 Task: Find flights for 3 adults from London to Amsterdam on June 20, 2023 with a return on June 25, 2023.
Action: Mouse moved to (354, 403)
Screenshot: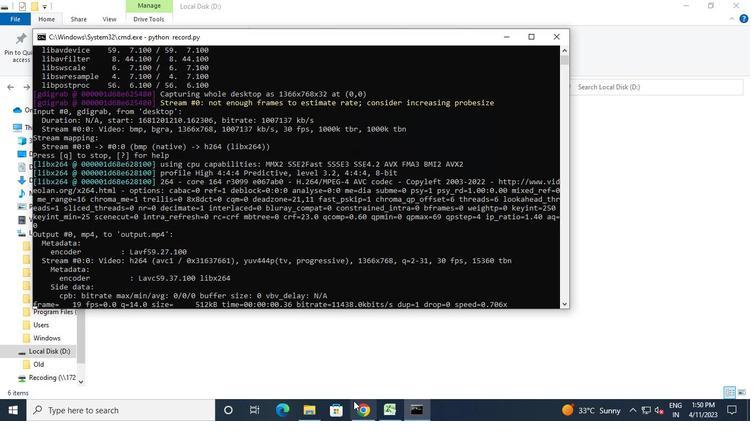 
Action: Mouse pressed left at (354, 403)
Screenshot: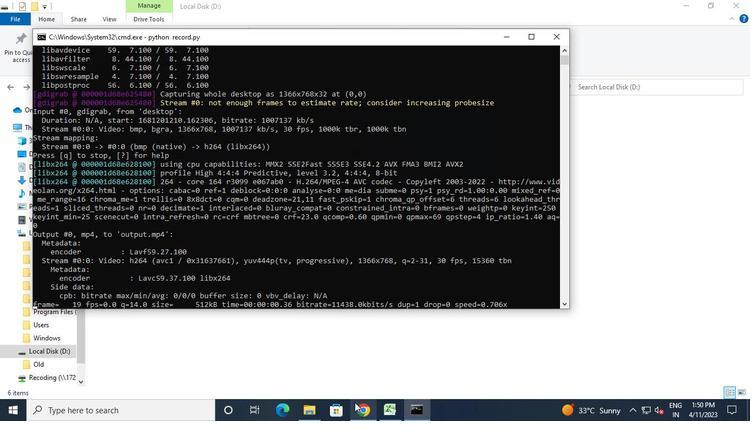 
Action: Mouse moved to (34, 154)
Screenshot: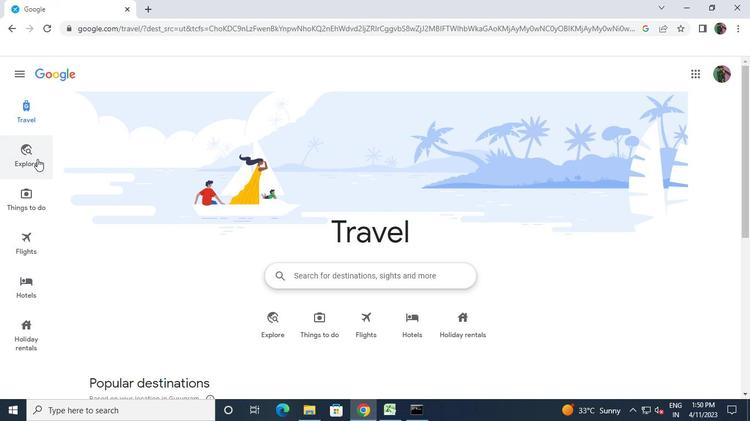 
Action: Mouse pressed left at (34, 154)
Screenshot: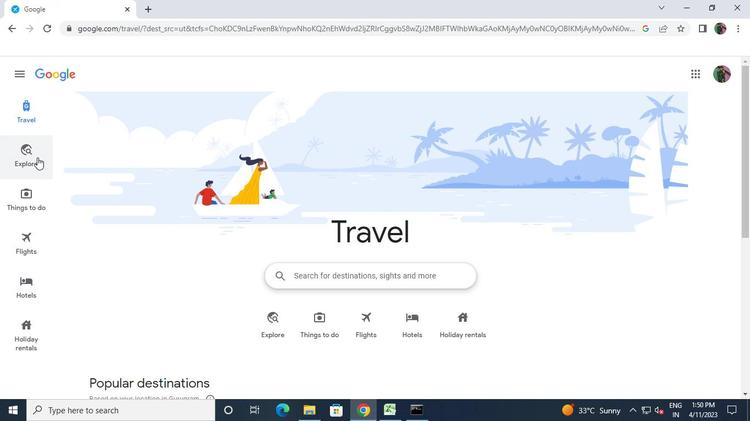 
Action: Mouse moved to (166, 104)
Screenshot: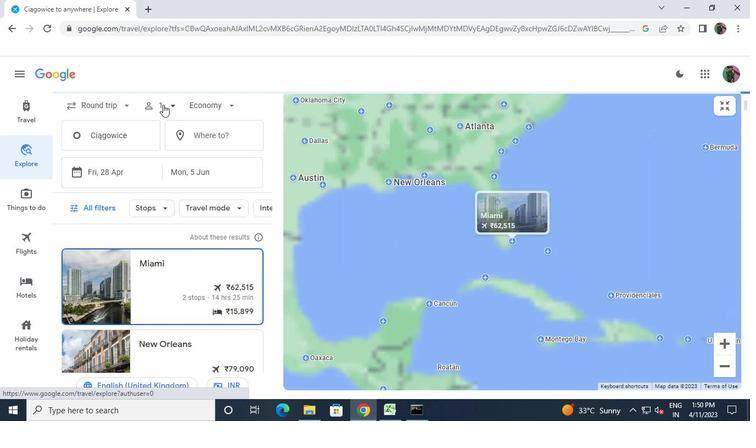 
Action: Mouse pressed left at (166, 104)
Screenshot: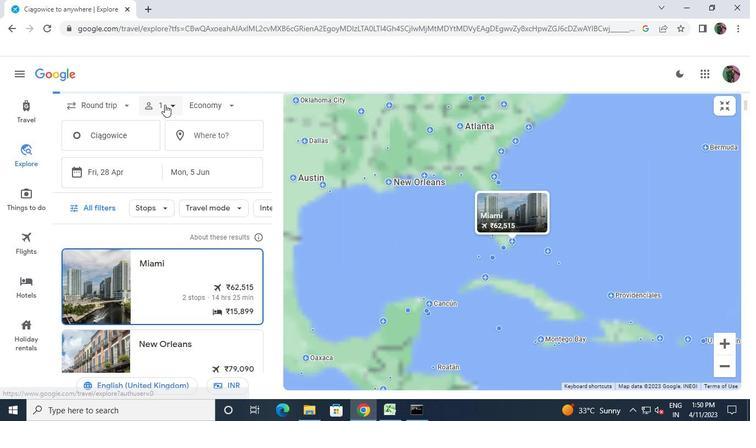 
Action: Mouse moved to (259, 137)
Screenshot: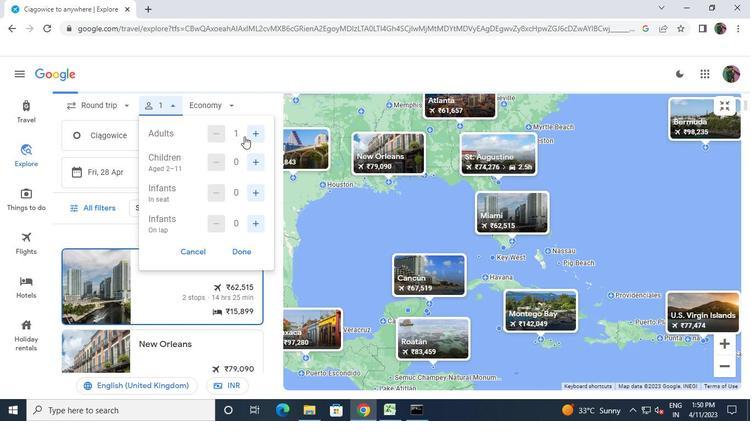 
Action: Mouse pressed left at (259, 137)
Screenshot: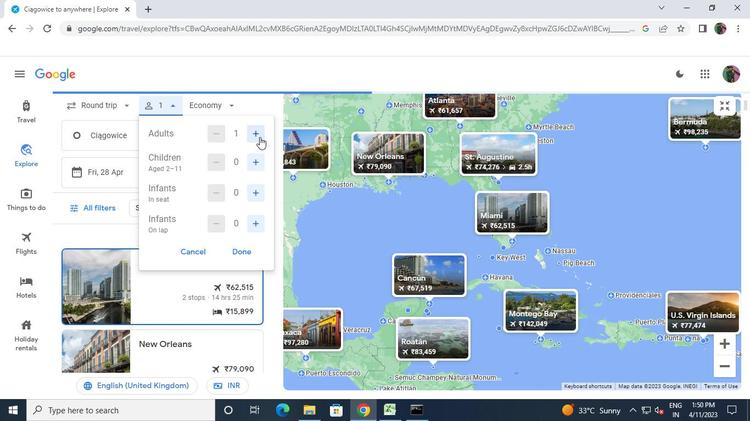 
Action: Mouse pressed left at (259, 137)
Screenshot: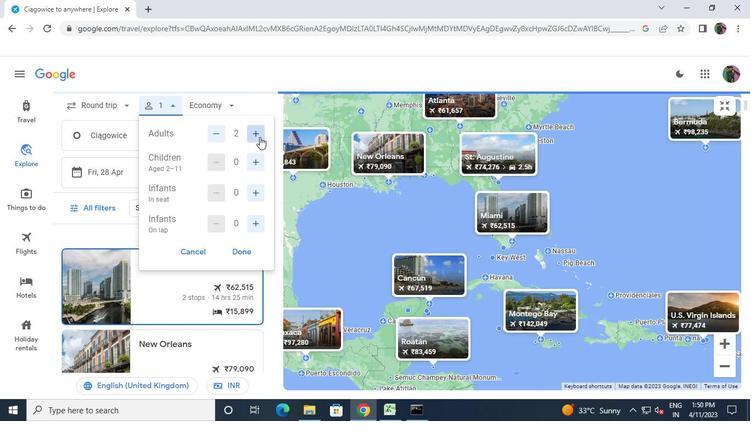 
Action: Mouse moved to (240, 253)
Screenshot: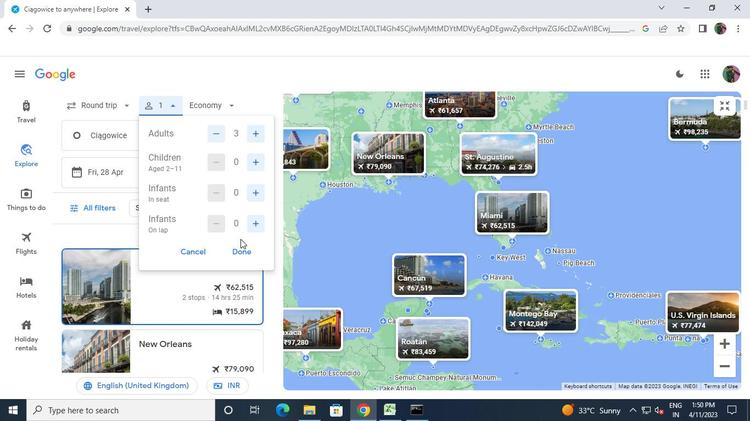 
Action: Mouse pressed left at (240, 253)
Screenshot: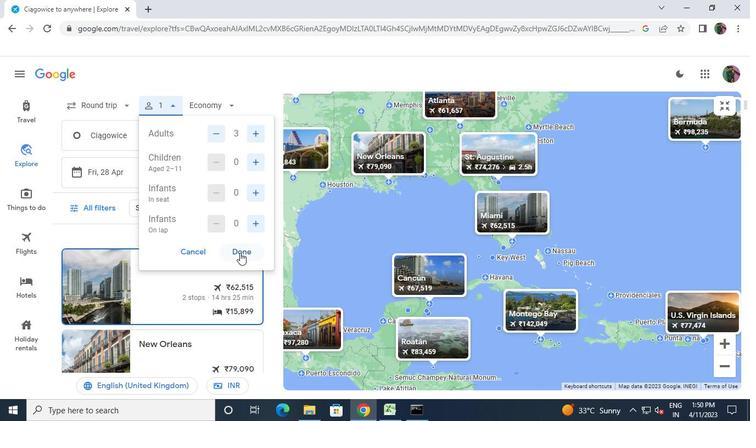 
Action: Mouse moved to (207, 170)
Screenshot: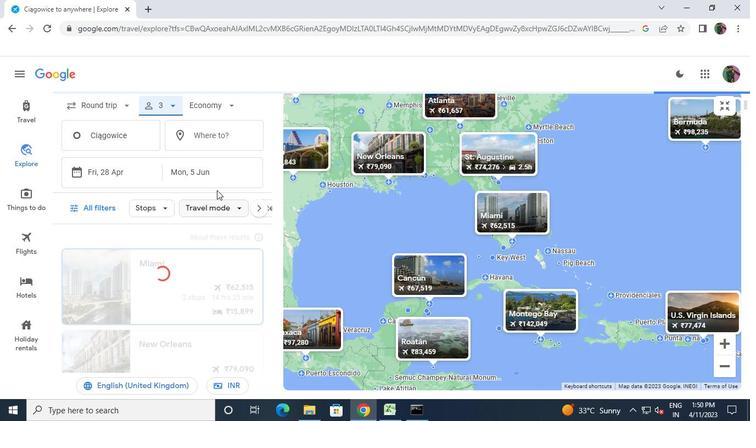 
Action: Mouse pressed left at (207, 170)
Screenshot: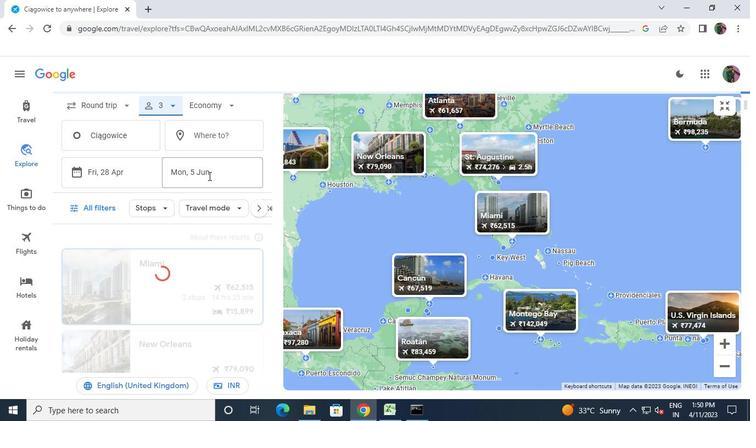 
Action: Mouse moved to (145, 304)
Screenshot: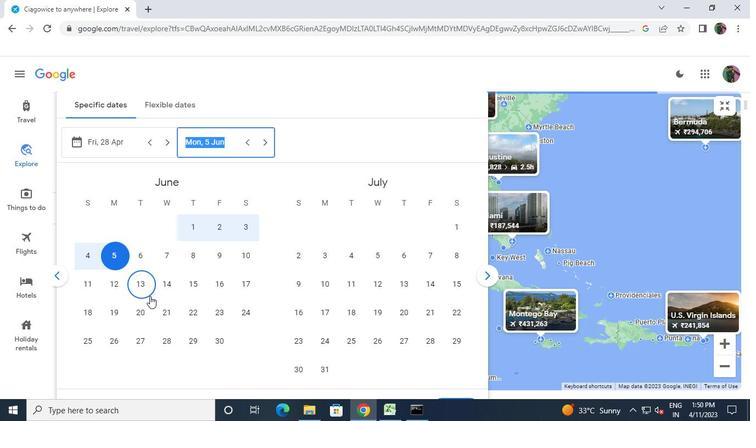 
Action: Mouse pressed left at (145, 304)
Screenshot: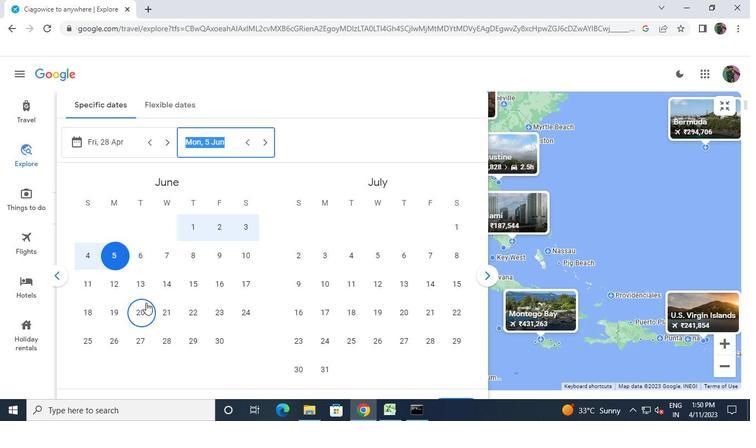 
Action: Mouse moved to (448, 296)
Screenshot: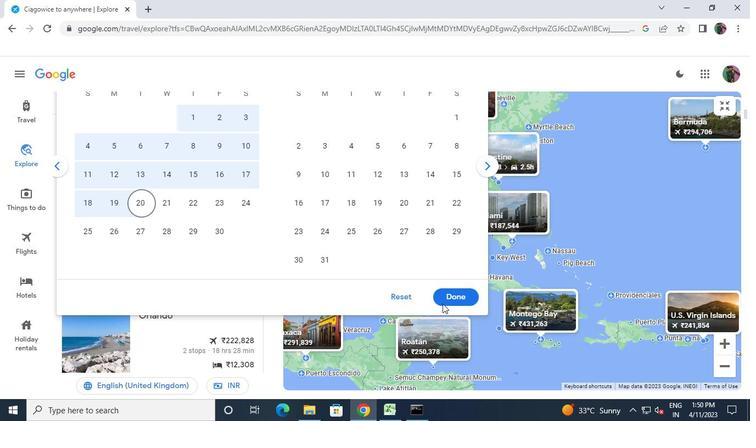 
Action: Mouse pressed left at (448, 296)
Screenshot: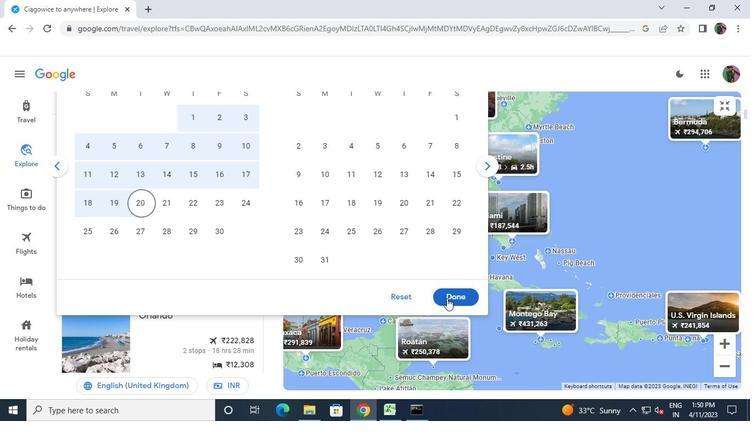 
Action: Mouse moved to (132, 134)
Screenshot: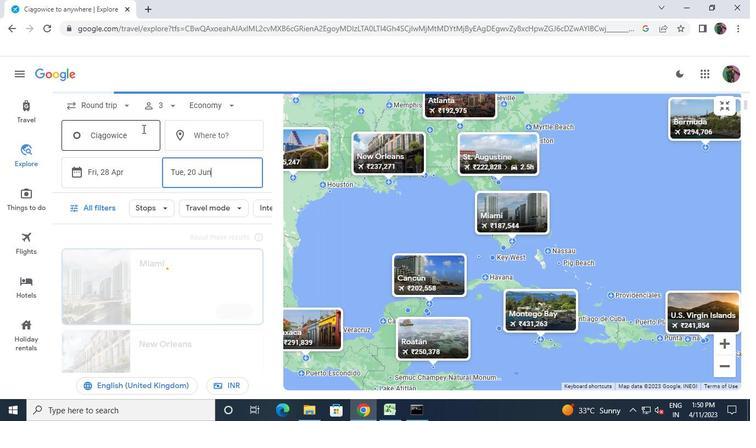
Action: Mouse pressed left at (132, 134)
Screenshot: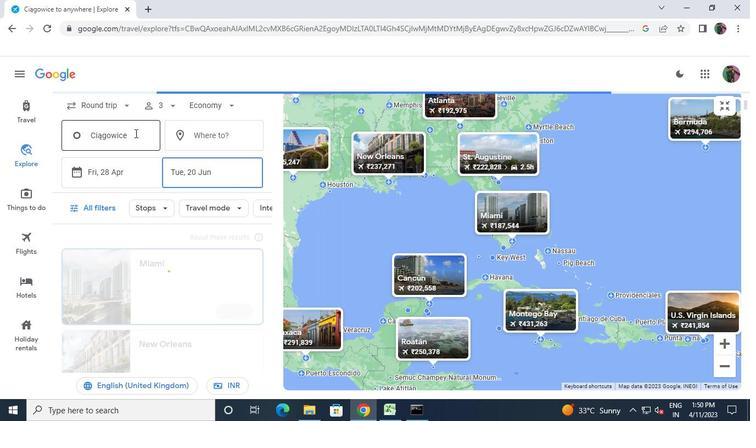 
Action: Keyboard Key.shift
Screenshot: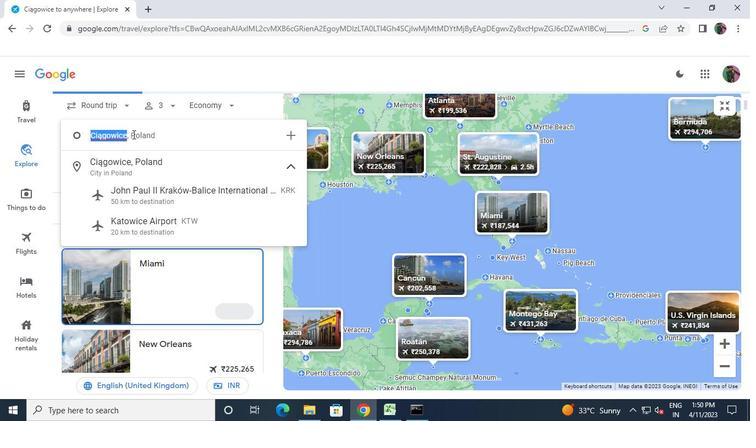 
Action: Keyboard L
Screenshot: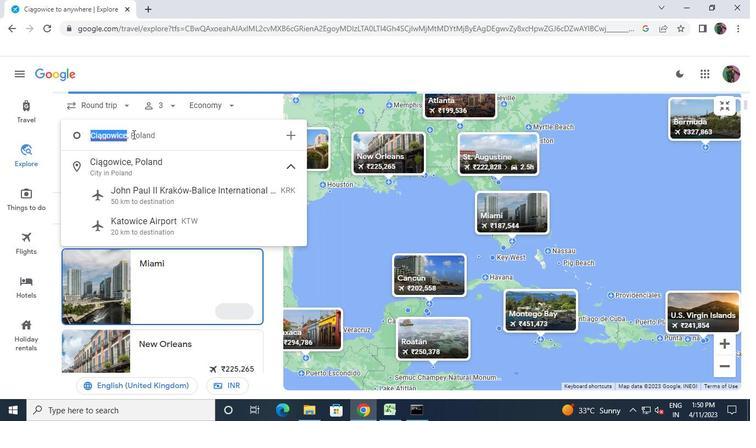 
Action: Keyboard o
Screenshot: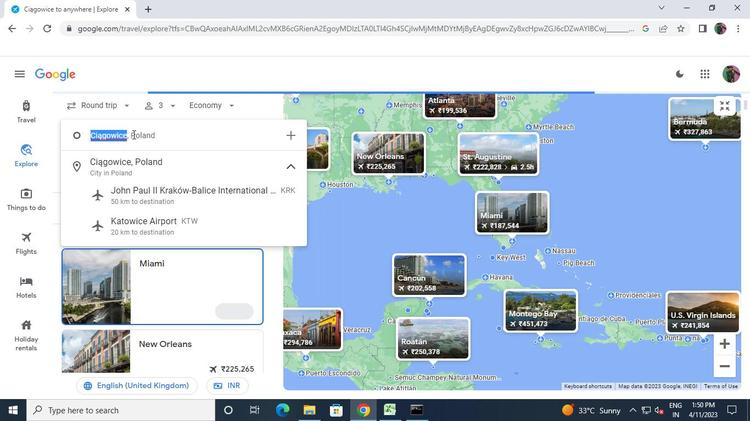 
Action: Keyboard n
Screenshot: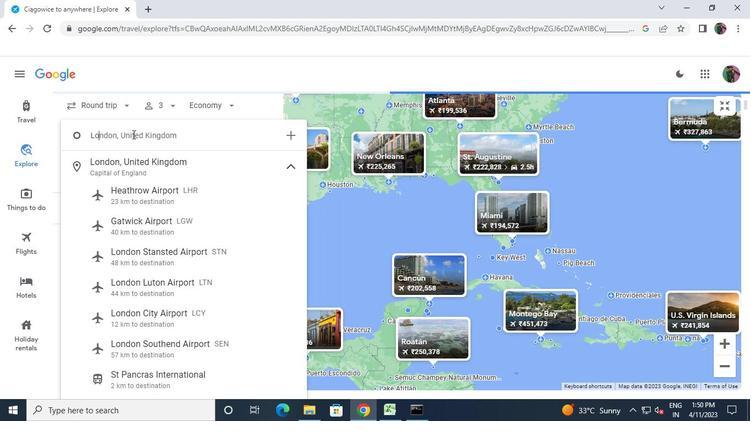 
Action: Keyboard d
Screenshot: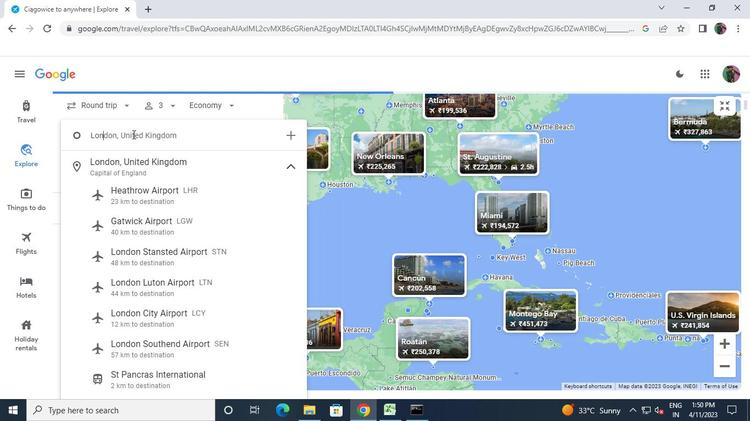 
Action: Keyboard o
Screenshot: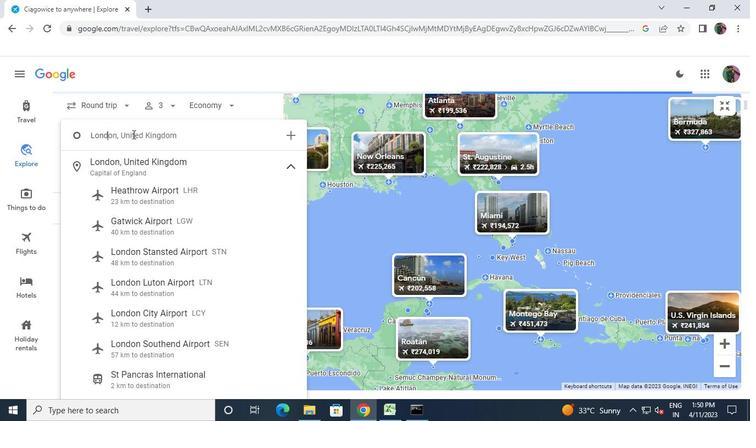 
Action: Keyboard n
Screenshot: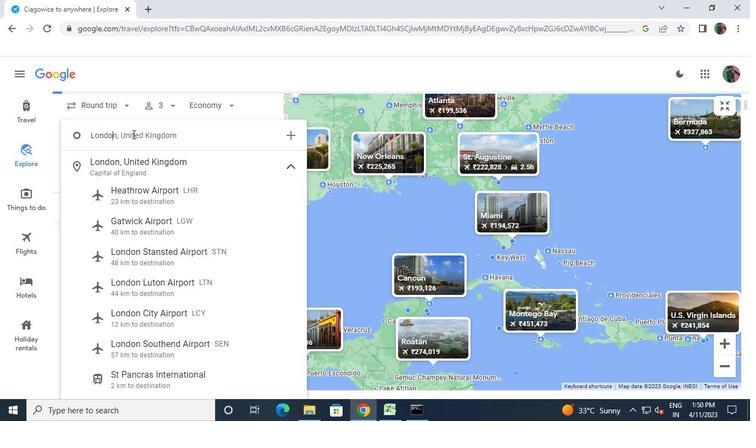 
Action: Mouse moved to (132, 162)
Screenshot: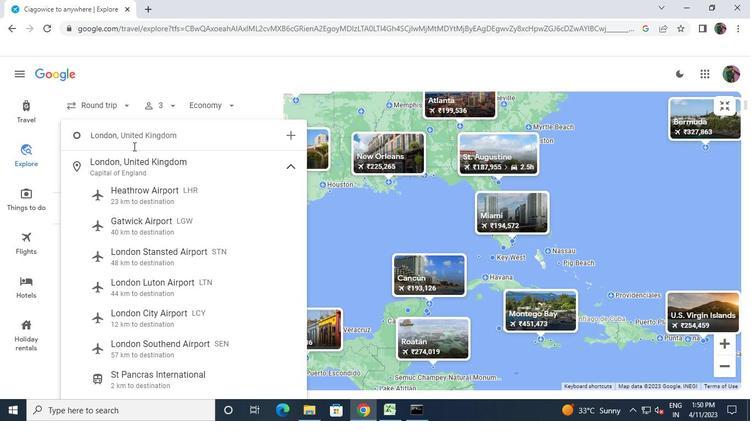 
Action: Mouse pressed left at (132, 162)
Screenshot: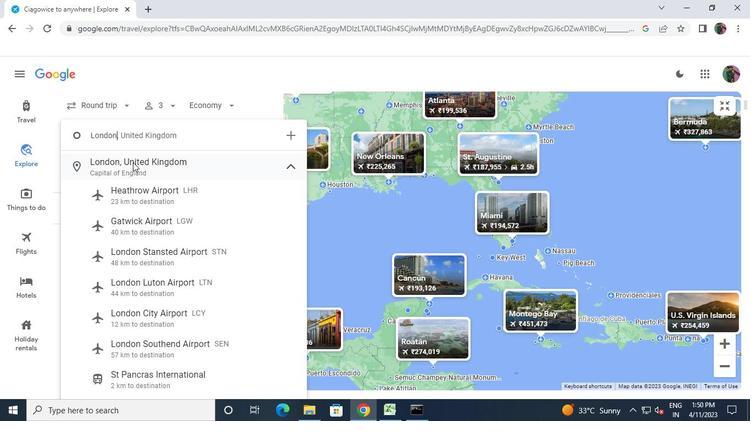 
Action: Mouse moved to (197, 136)
Screenshot: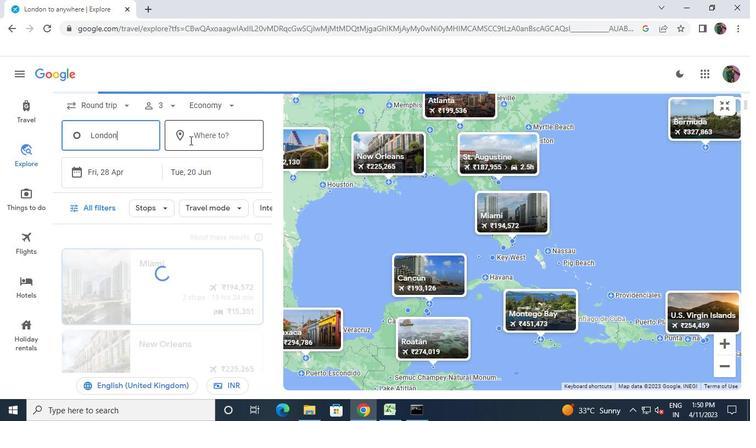 
Action: Mouse pressed left at (197, 136)
Screenshot: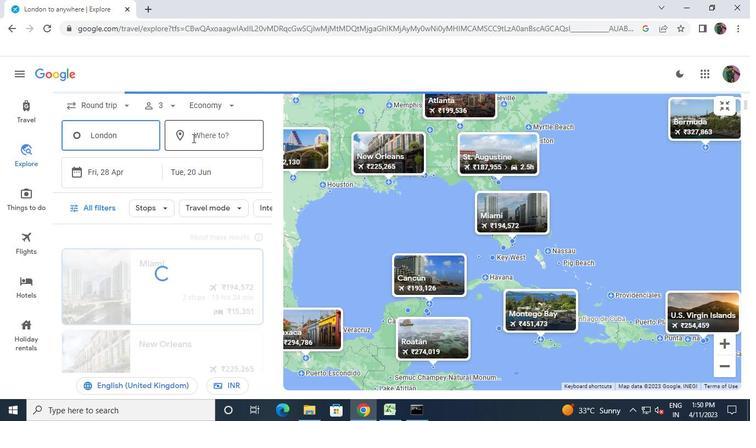 
Action: Keyboard Key.shift
Screenshot: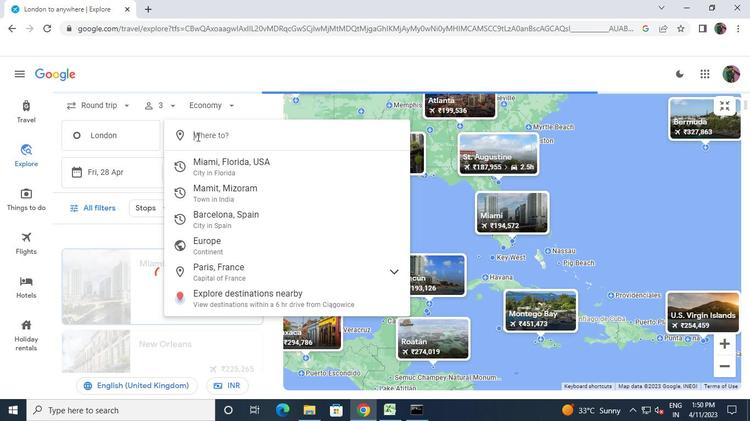 
Action: Keyboard A
Screenshot: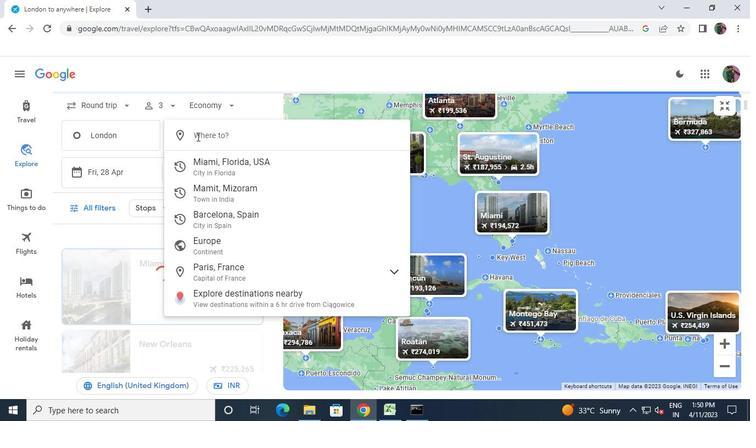 
Action: Keyboard m
Screenshot: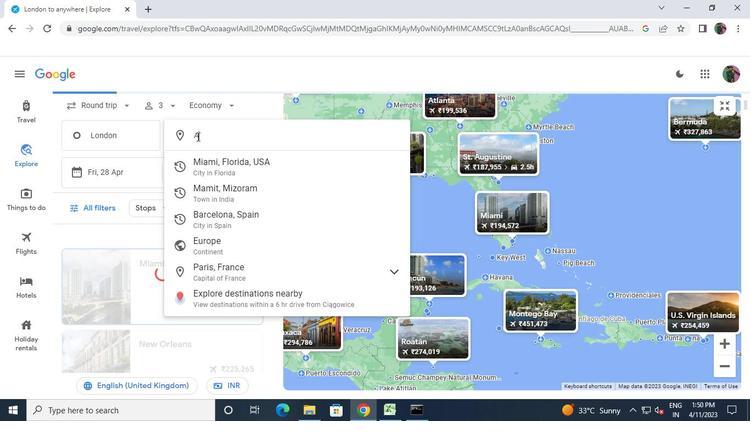 
Action: Keyboard s
Screenshot: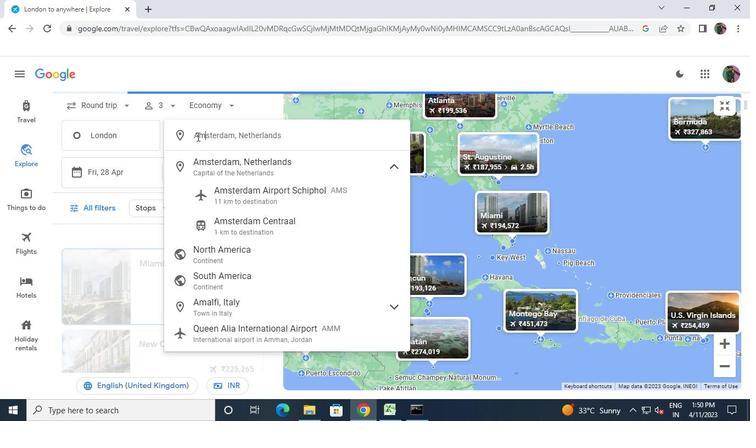 
Action: Mouse moved to (259, 163)
Screenshot: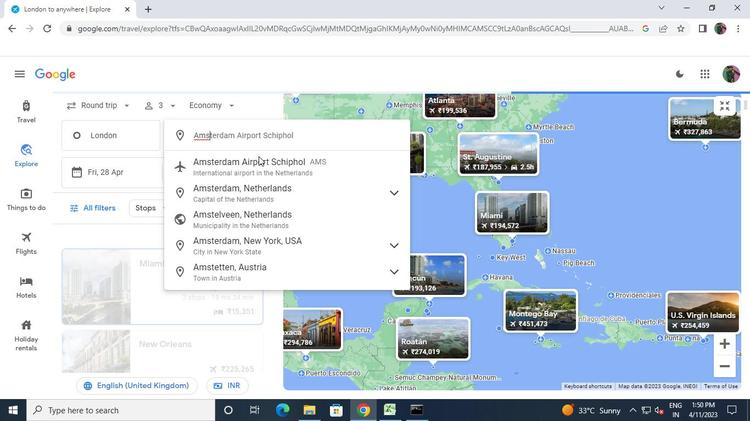 
Action: Mouse pressed left at (259, 163)
Screenshot: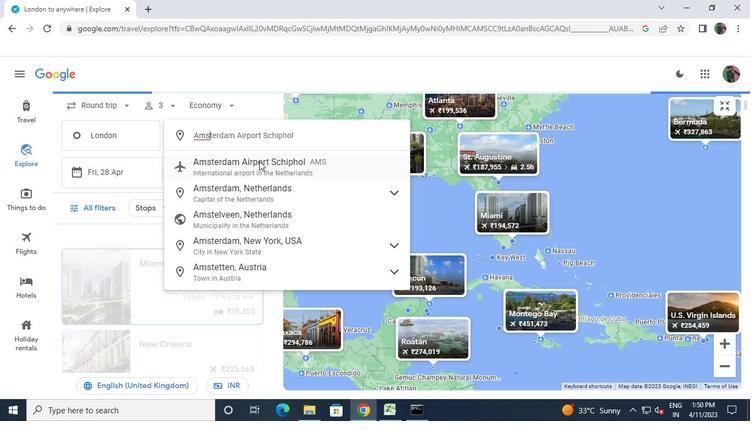 
Action: Mouse moved to (470, 332)
Screenshot: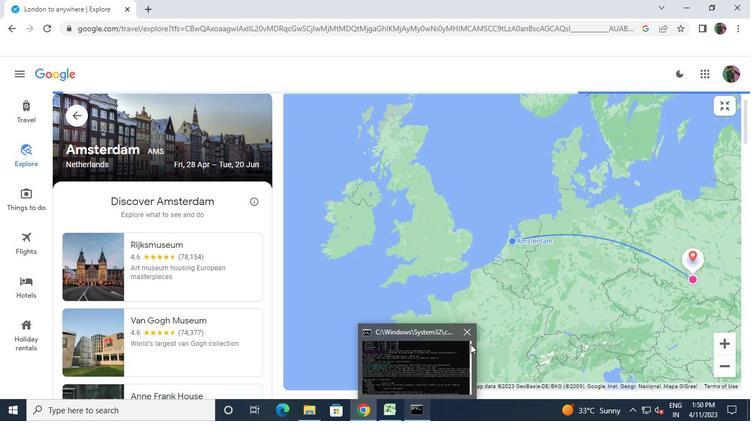 
Action: Mouse pressed left at (470, 332)
Screenshot: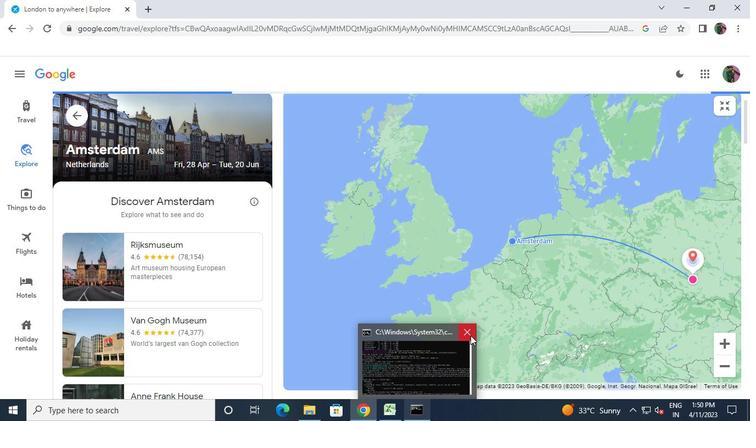 
